 Task: Create a task  Integrate a new online appointment scheduling system for a healthcare provider , assign it to team member softage.2@softage.net in the project AgilePilot and update the status of the task to  On Track  , set the priority of the task to High
Action: Mouse moved to (73, 53)
Screenshot: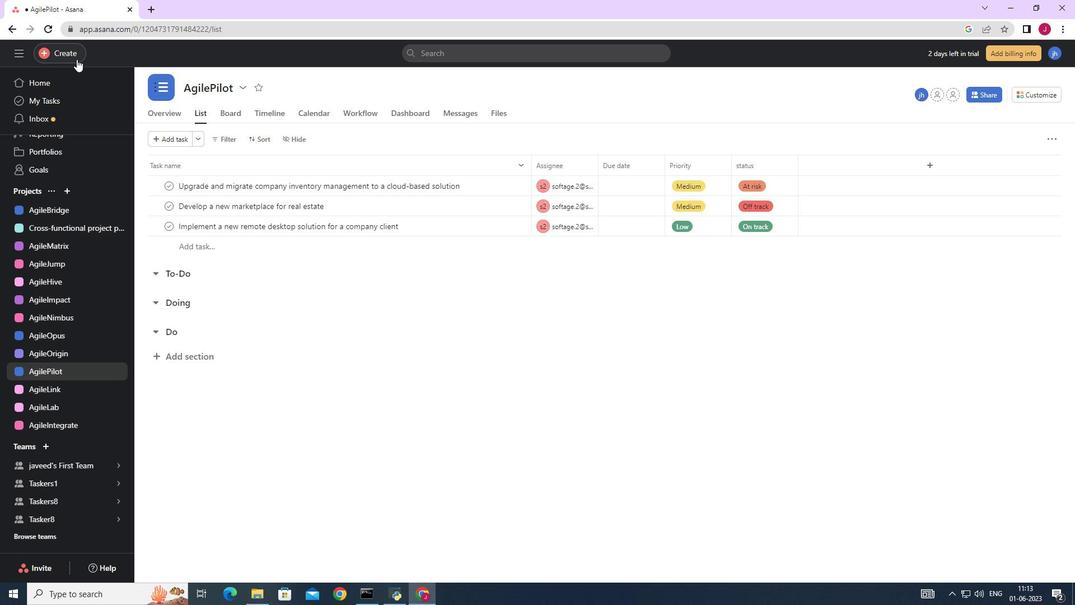 
Action: Mouse pressed left at (73, 53)
Screenshot: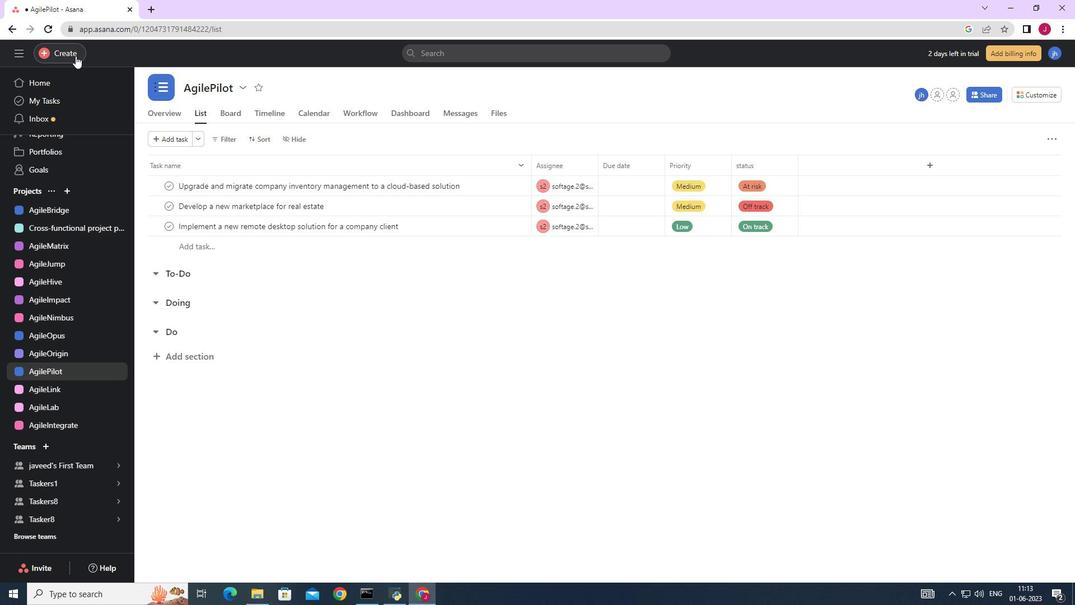 
Action: Mouse moved to (121, 49)
Screenshot: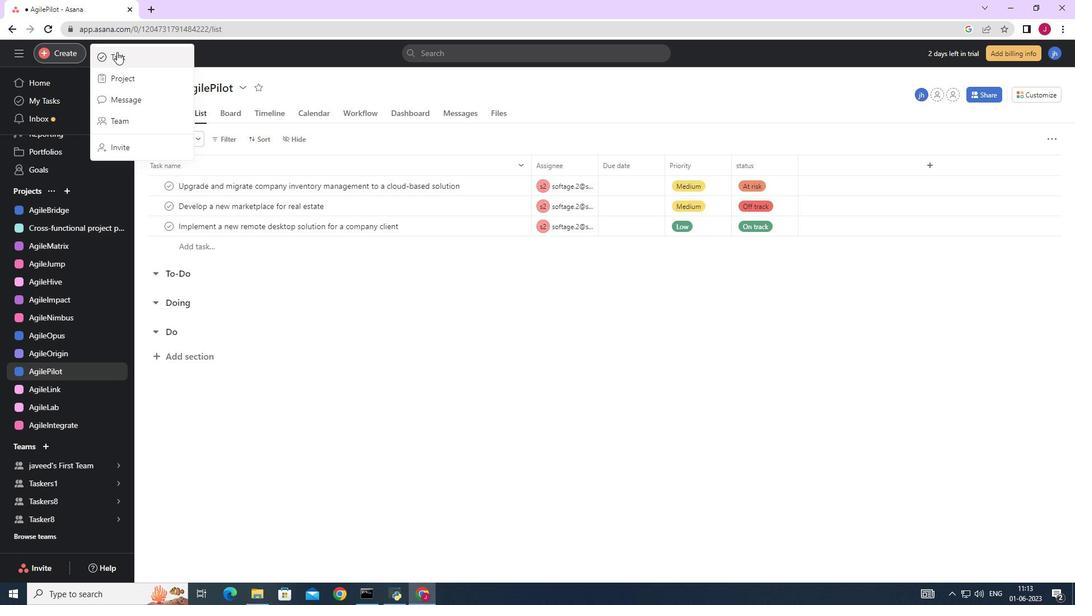 
Action: Mouse pressed left at (119, 49)
Screenshot: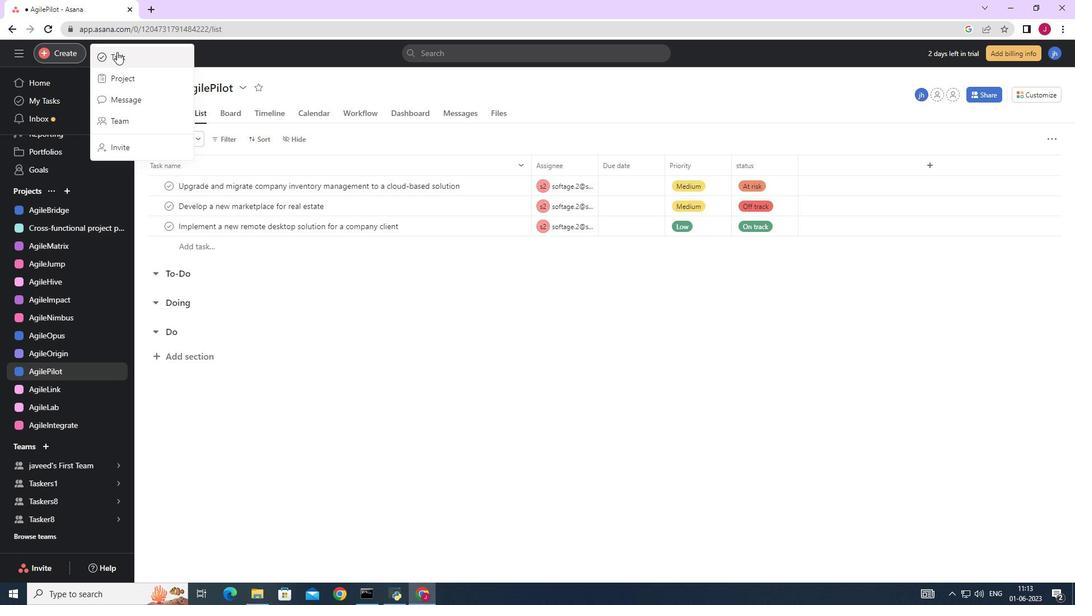 
Action: Mouse moved to (873, 369)
Screenshot: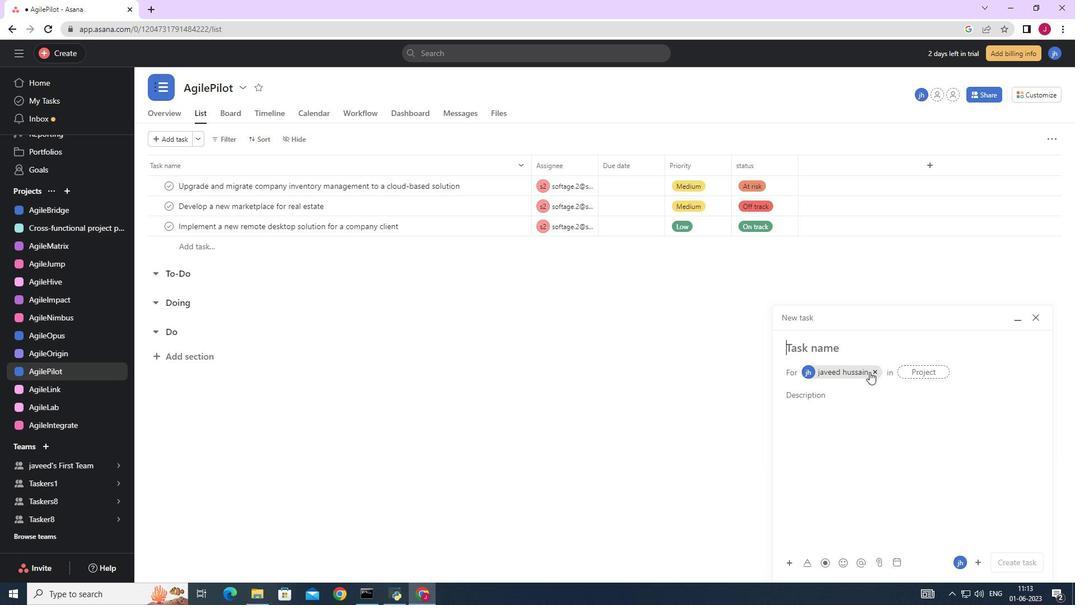 
Action: Mouse pressed left at (873, 369)
Screenshot: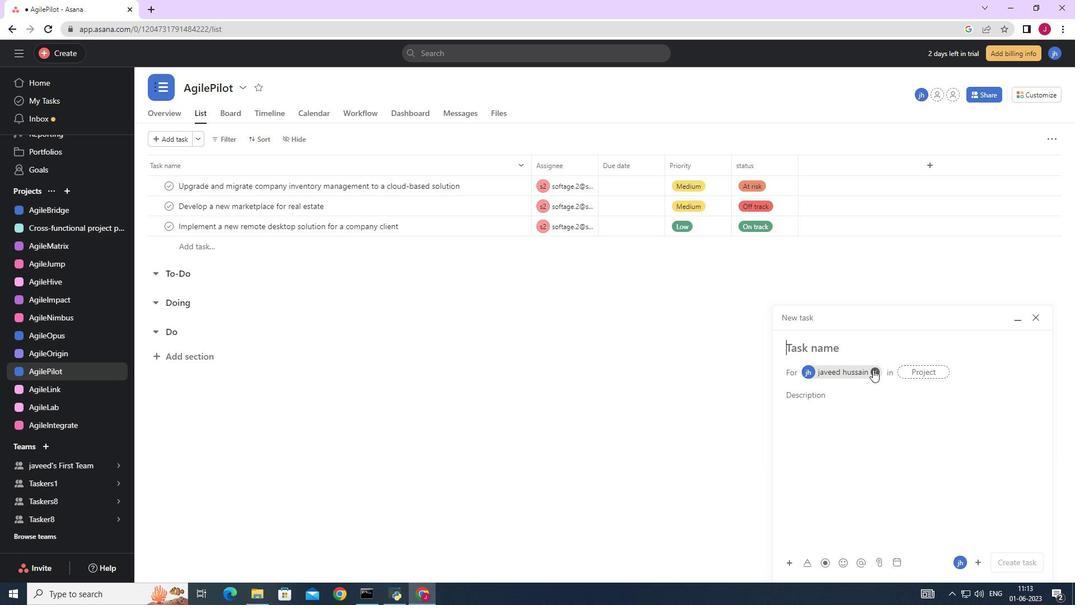 
Action: Mouse moved to (820, 349)
Screenshot: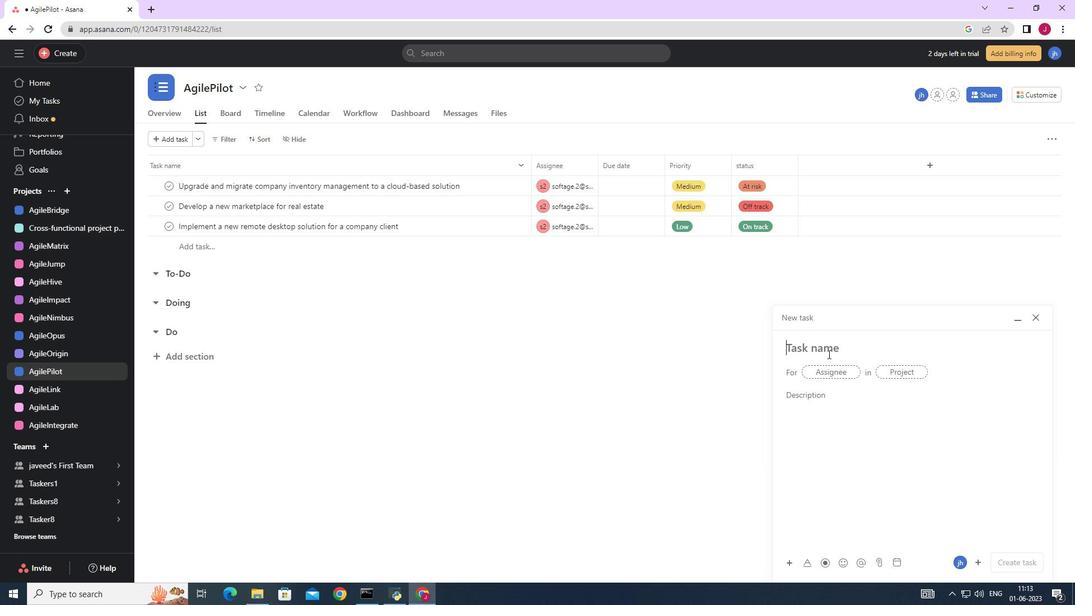 
Action: Mouse pressed left at (820, 349)
Screenshot: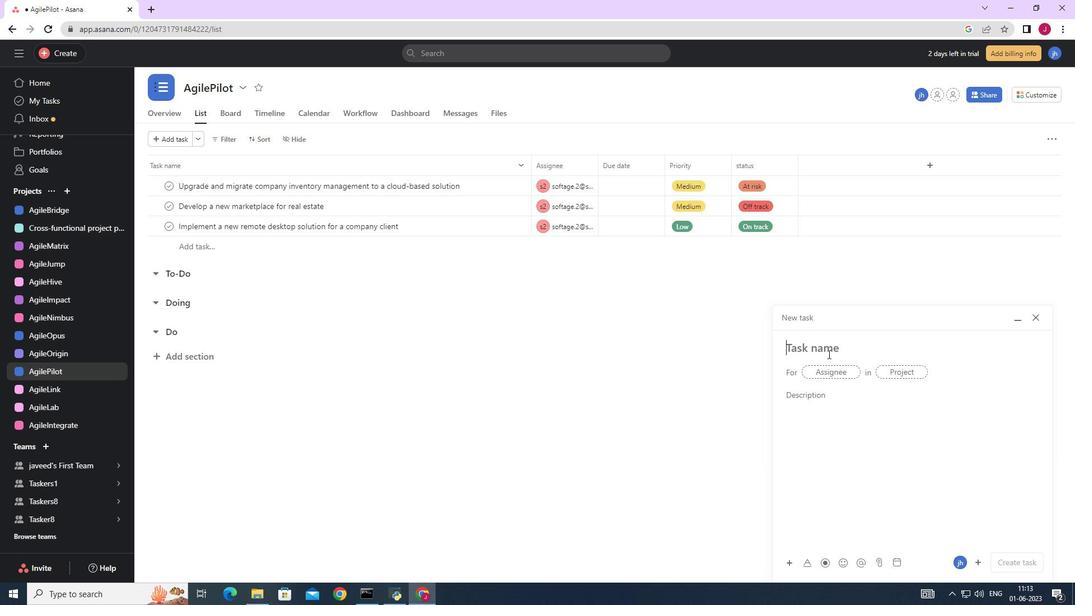 
Action: Key pressed <Key.caps_lock>I<Key.caps_lock>ntegrate<Key.space>a<Key.space>new<Key.space>online<Key.space>appointment<Key.space>schedulong<Key.space><Key.backspace><Key.backspace><Key.backspace><Key.backspace><Key.backspace><Key.backspace>uling<Key.space>system<Key.space>for<Key.space>a<Key.space>healthcare<Key.space>provider
Screenshot: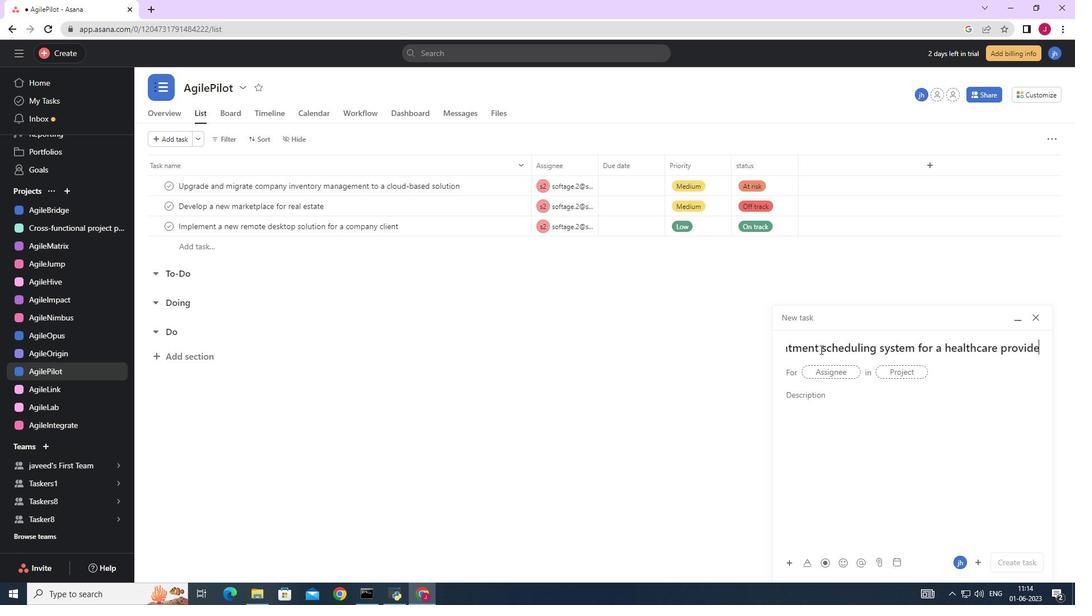 
Action: Mouse moved to (842, 374)
Screenshot: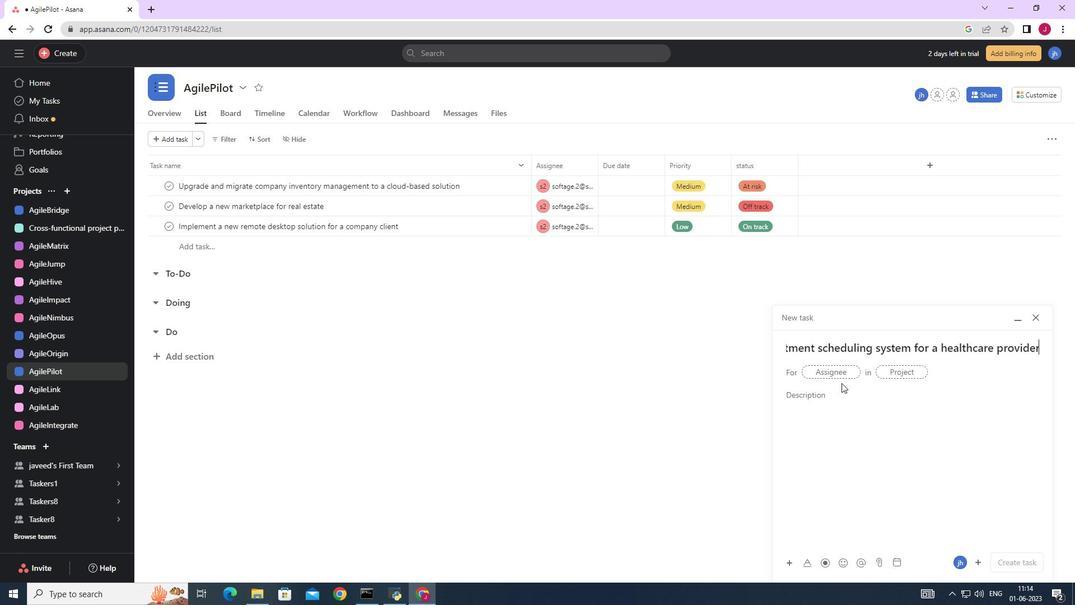 
Action: Mouse pressed left at (842, 374)
Screenshot: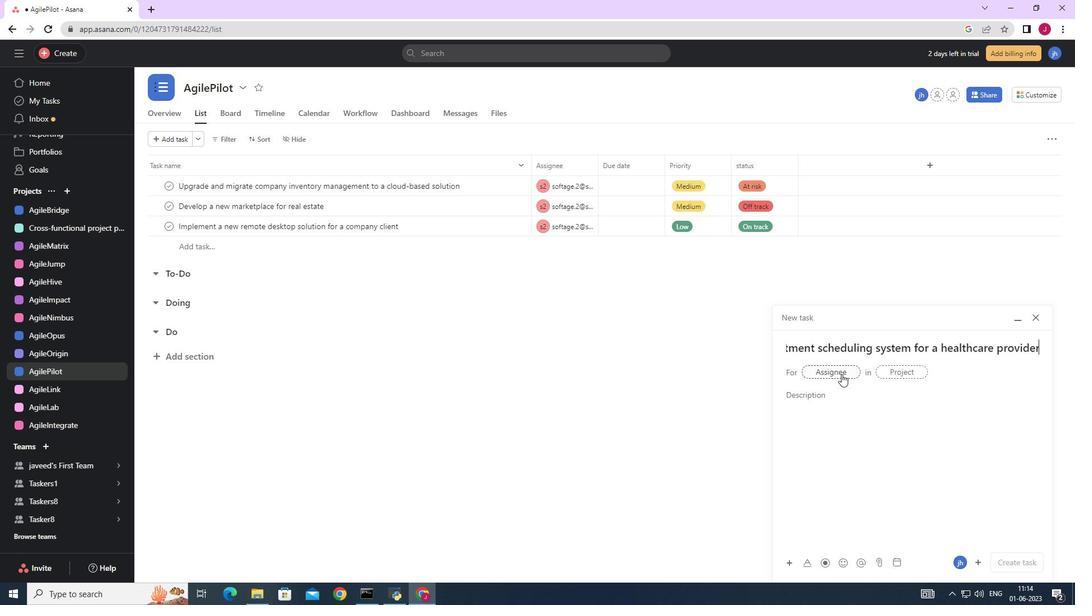 
Action: Key pressed softage.2
Screenshot: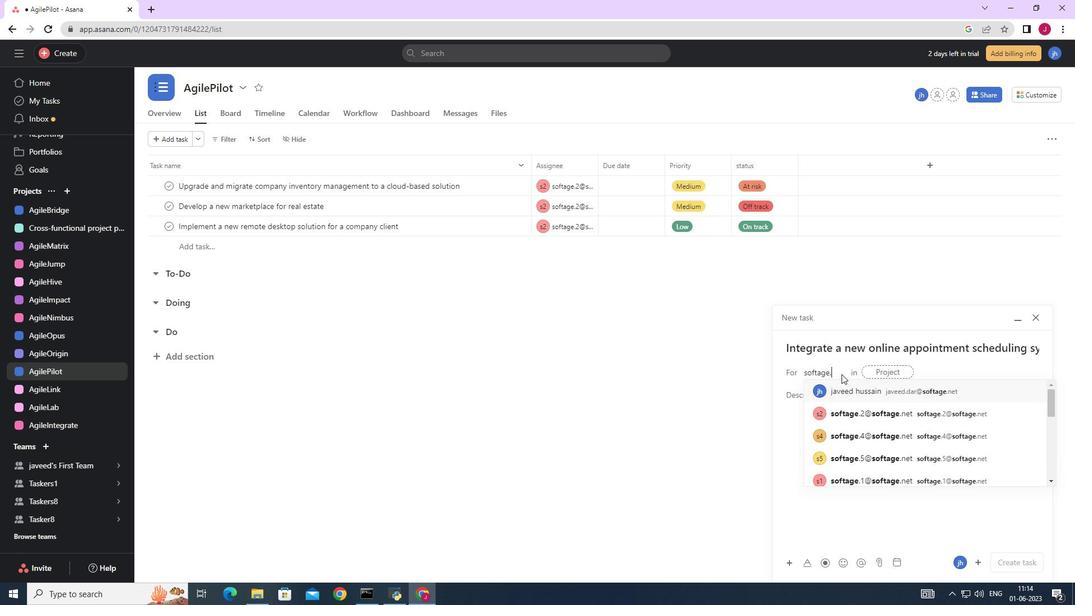 
Action: Mouse moved to (868, 391)
Screenshot: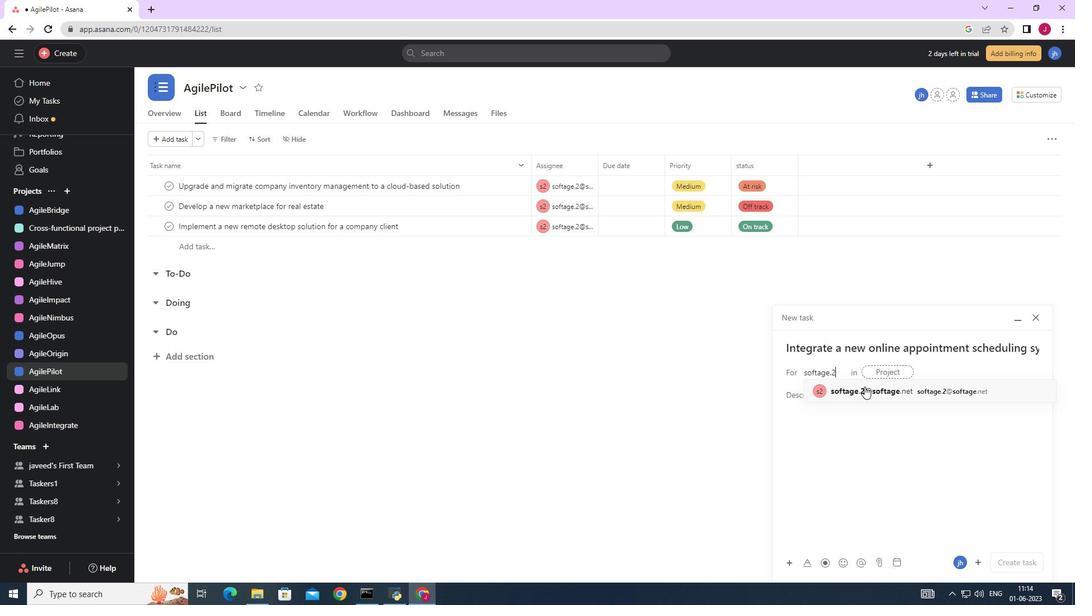 
Action: Mouse pressed left at (868, 391)
Screenshot: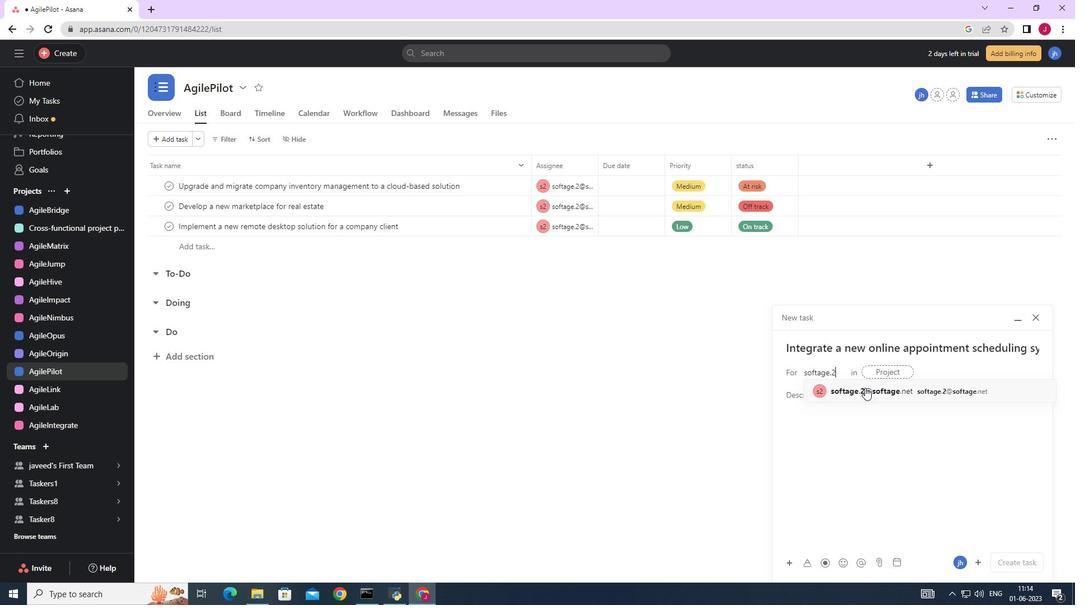 
Action: Mouse moved to (723, 384)
Screenshot: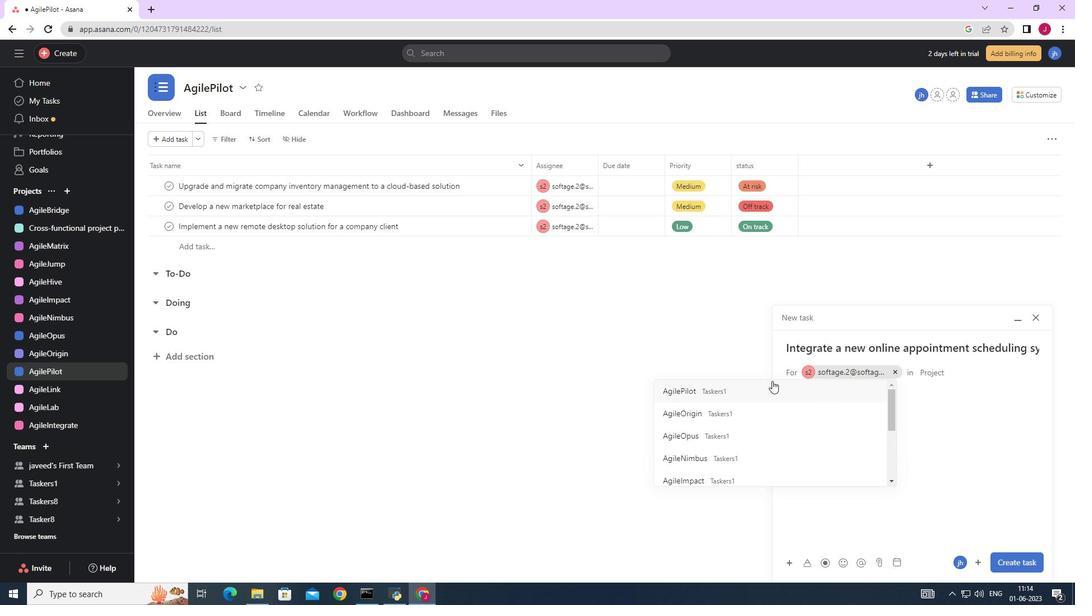 
Action: Mouse pressed left at (723, 384)
Screenshot: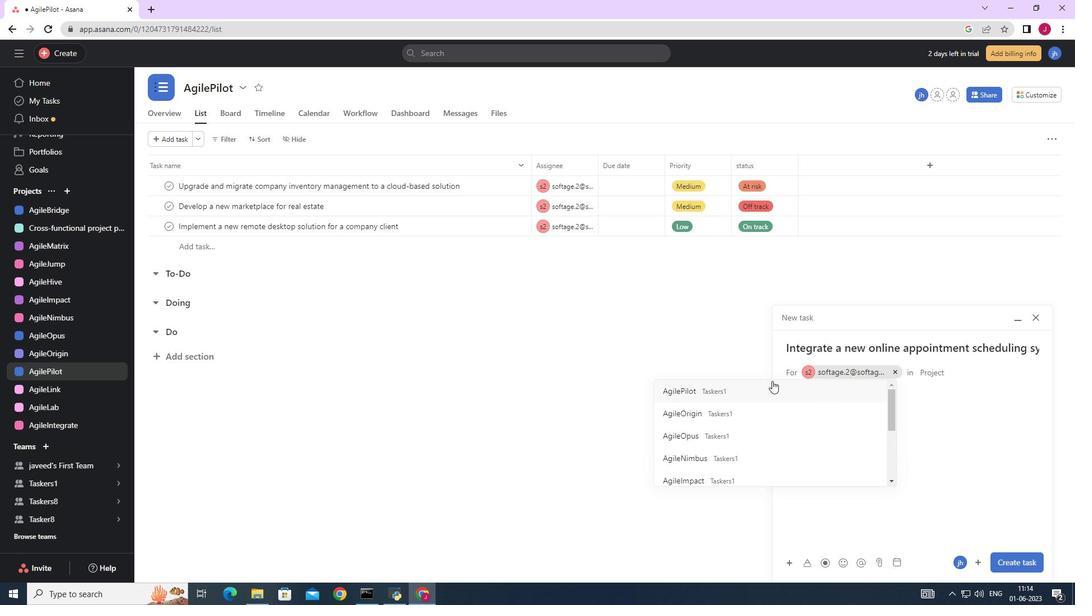 
Action: Mouse moved to (853, 399)
Screenshot: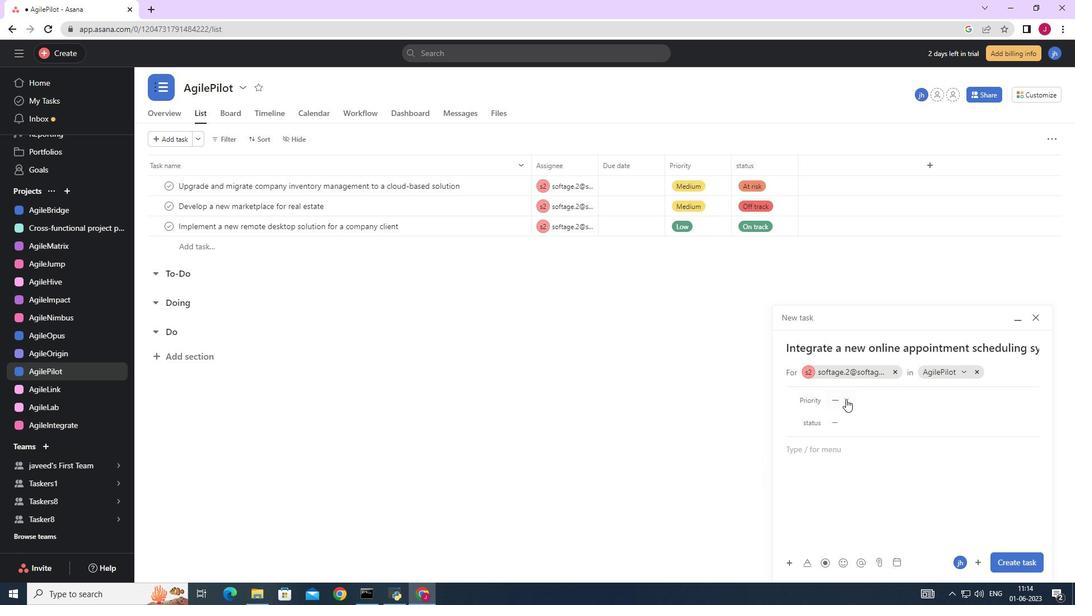 
Action: Mouse pressed left at (853, 399)
Screenshot: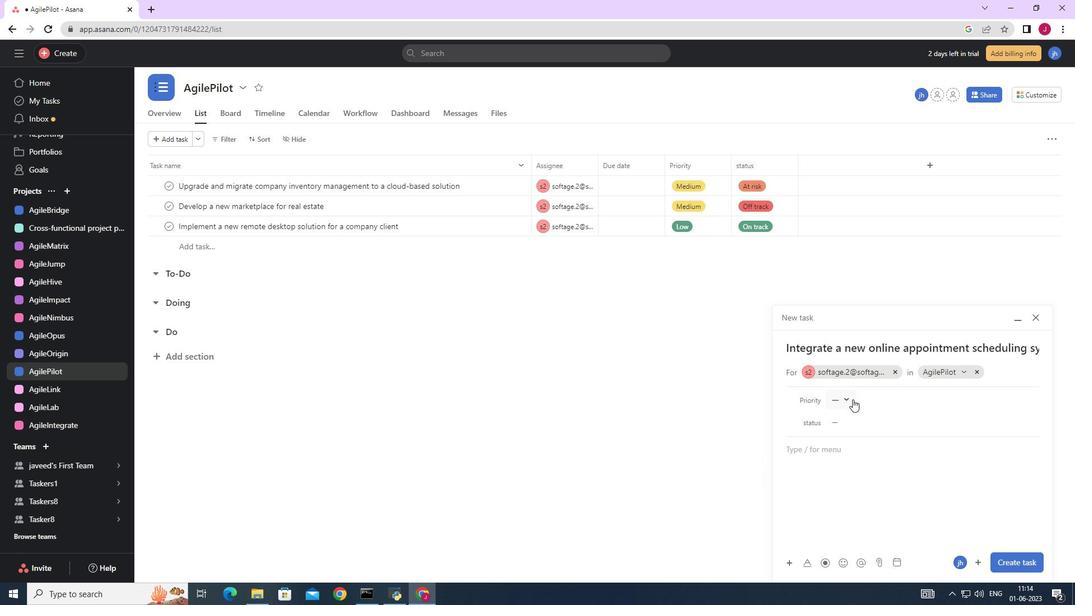 
Action: Mouse moved to (866, 432)
Screenshot: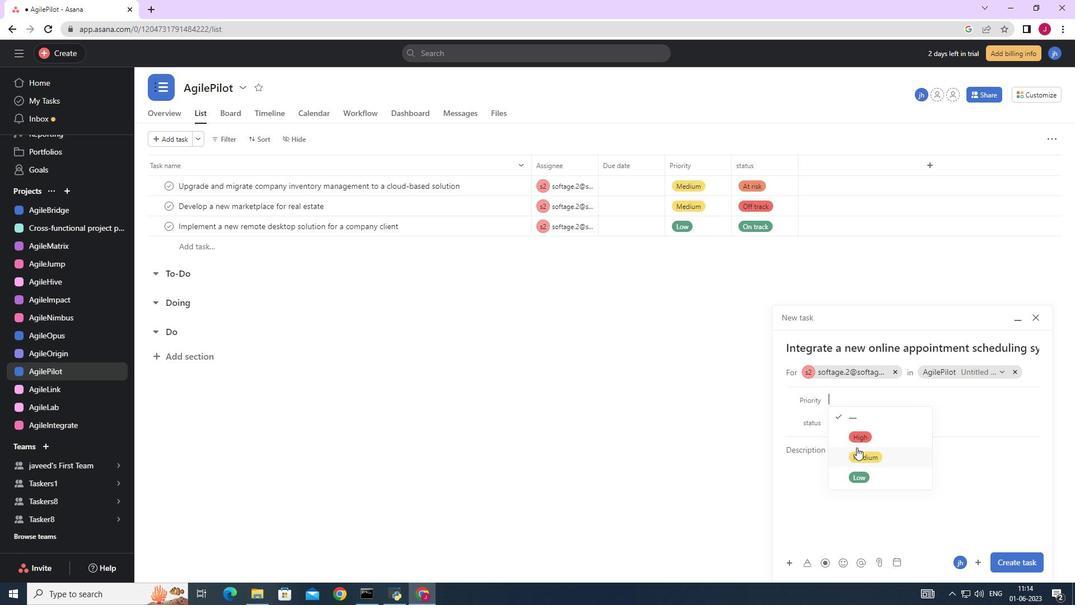 
Action: Mouse pressed left at (866, 432)
Screenshot: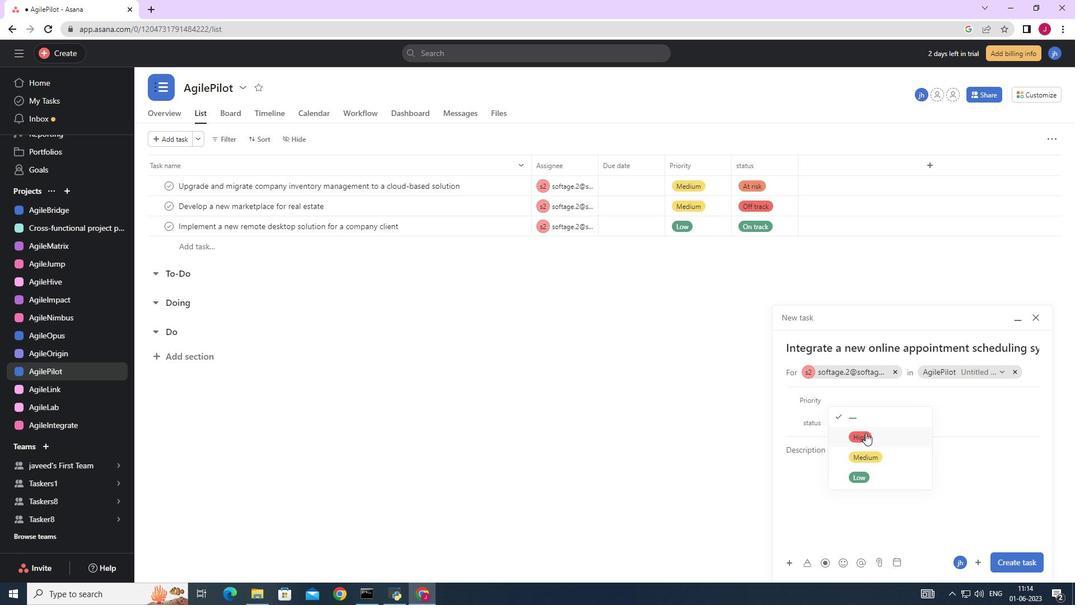 
Action: Mouse moved to (837, 419)
Screenshot: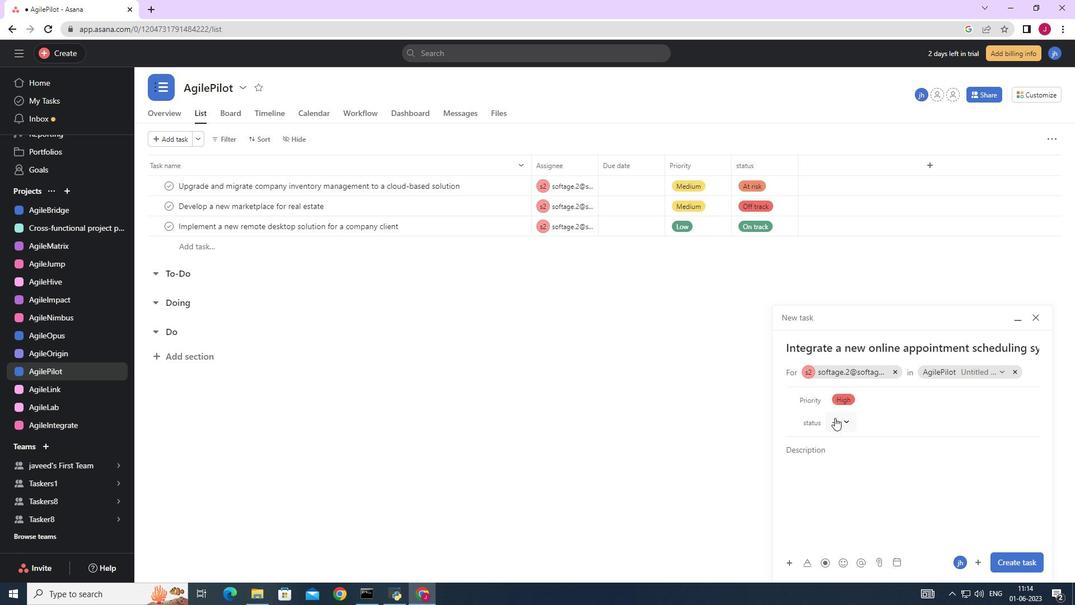 
Action: Mouse pressed left at (837, 419)
Screenshot: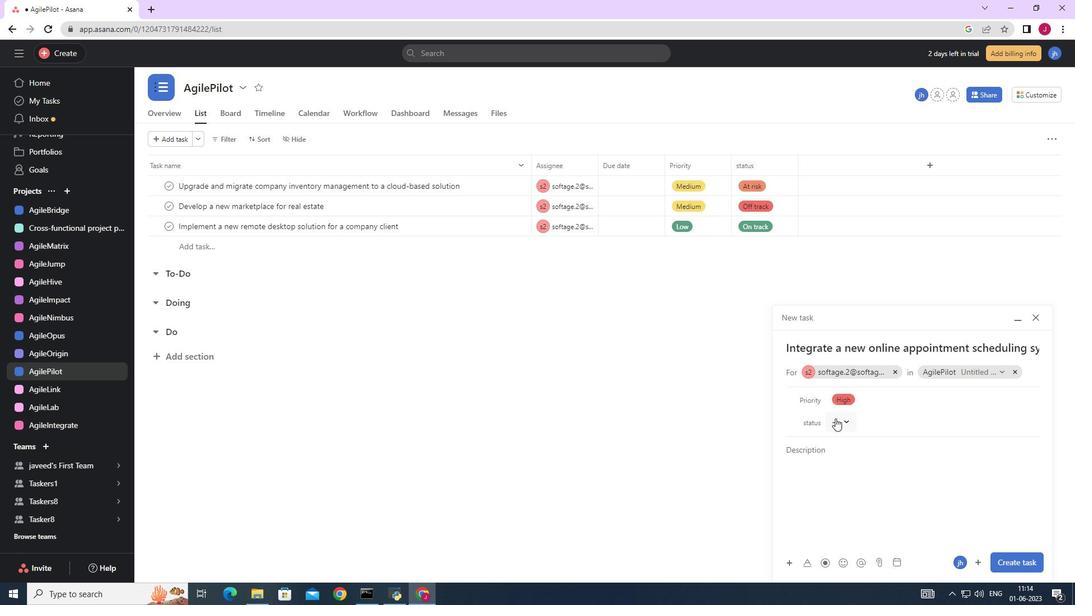 
Action: Mouse moved to (866, 458)
Screenshot: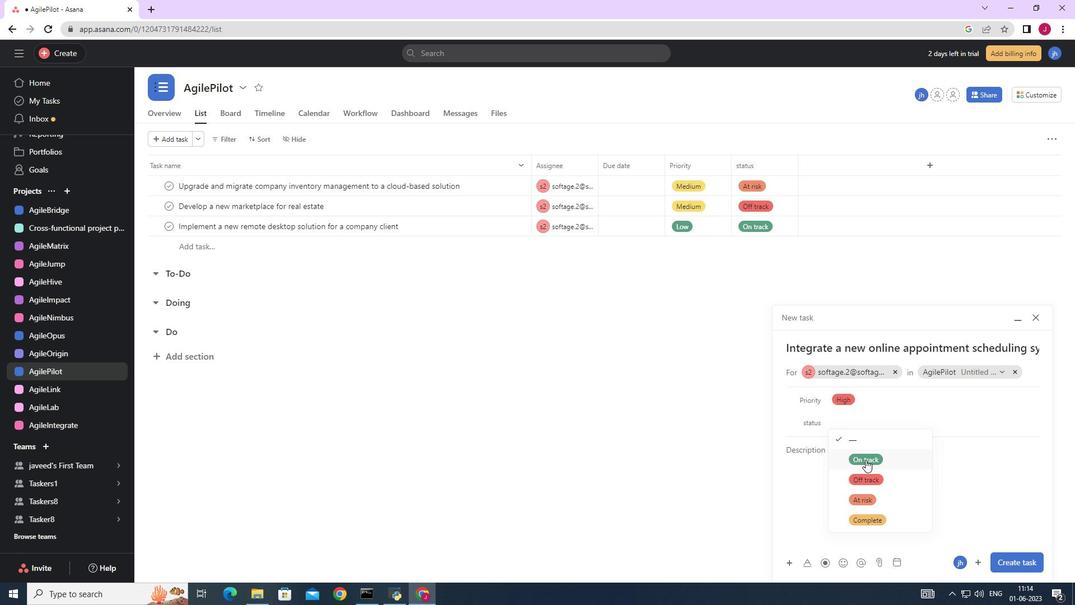 
Action: Mouse pressed left at (866, 458)
Screenshot: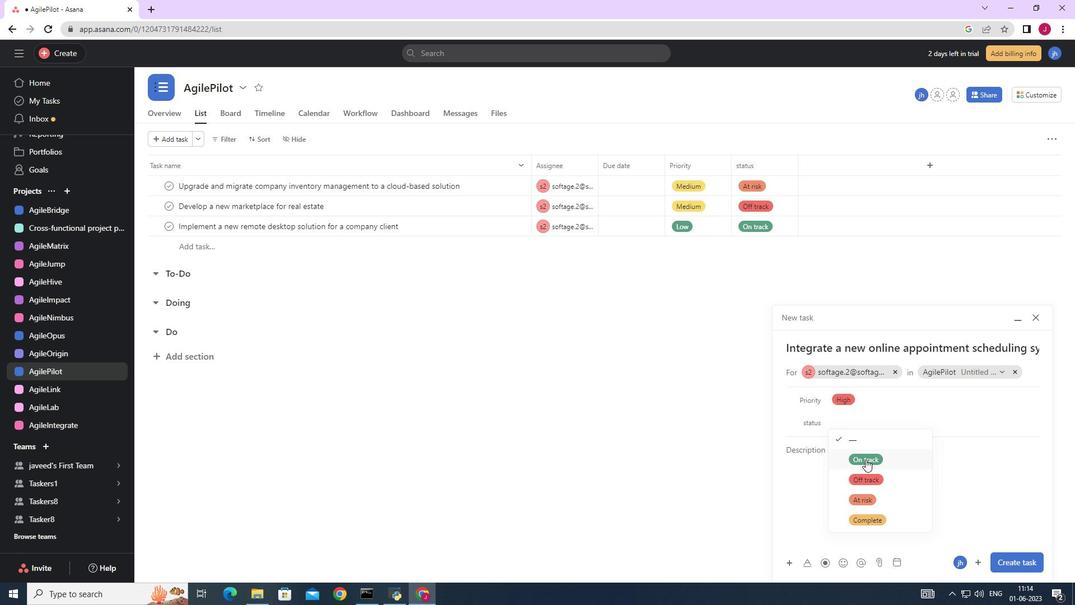 
Action: Mouse moved to (1002, 562)
Screenshot: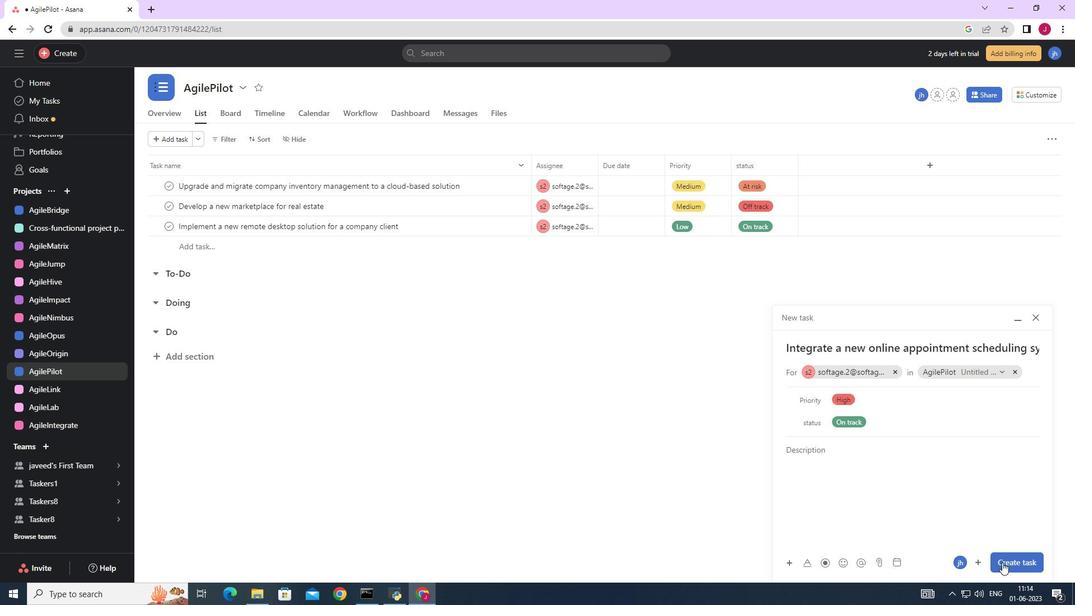 
Action: Mouse pressed left at (1002, 562)
Screenshot: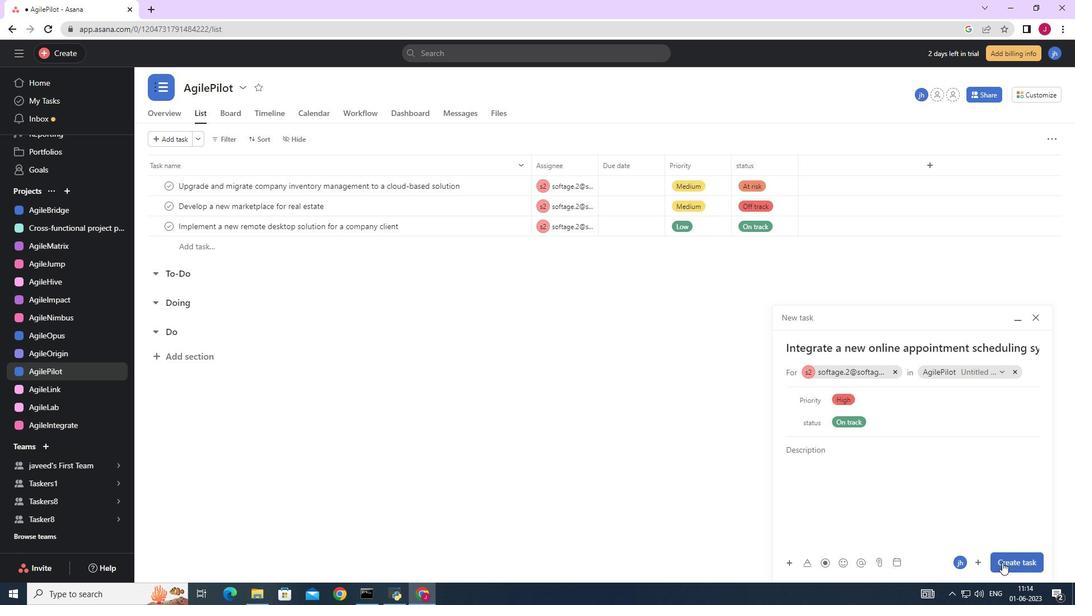 
Action: Mouse moved to (819, 503)
Screenshot: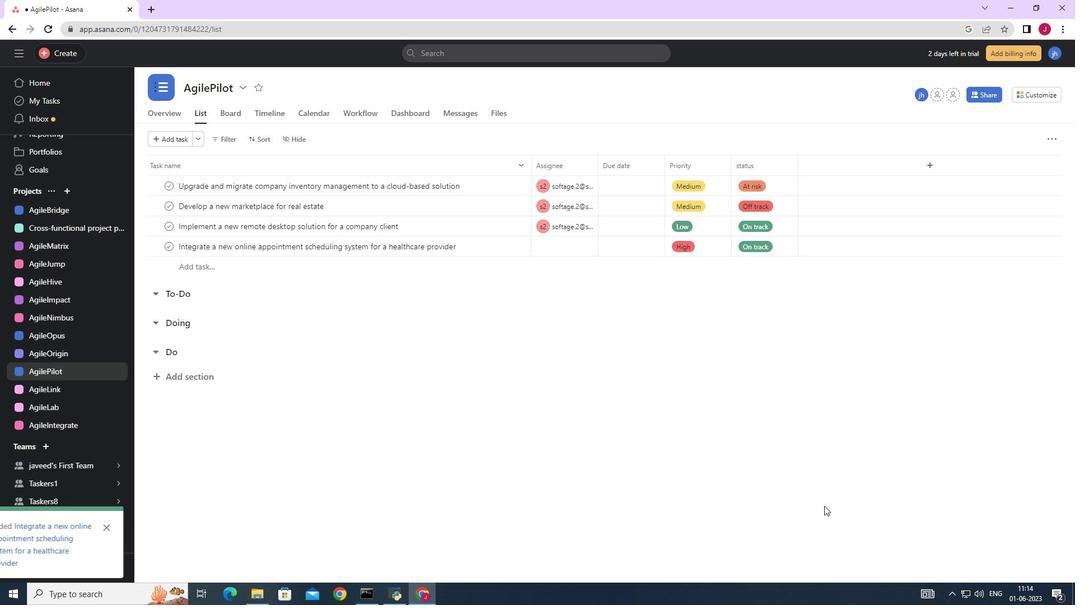 
